 Task: Change the page zoom of Chrome to 110%.
Action: Mouse moved to (1016, 34)
Screenshot: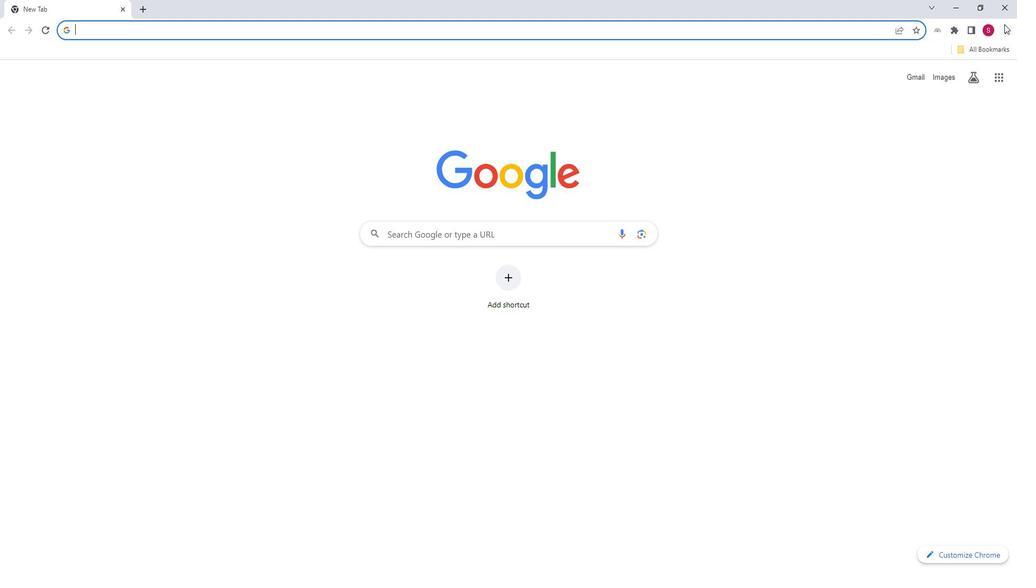 
Action: Mouse pressed left at (1016, 34)
Screenshot: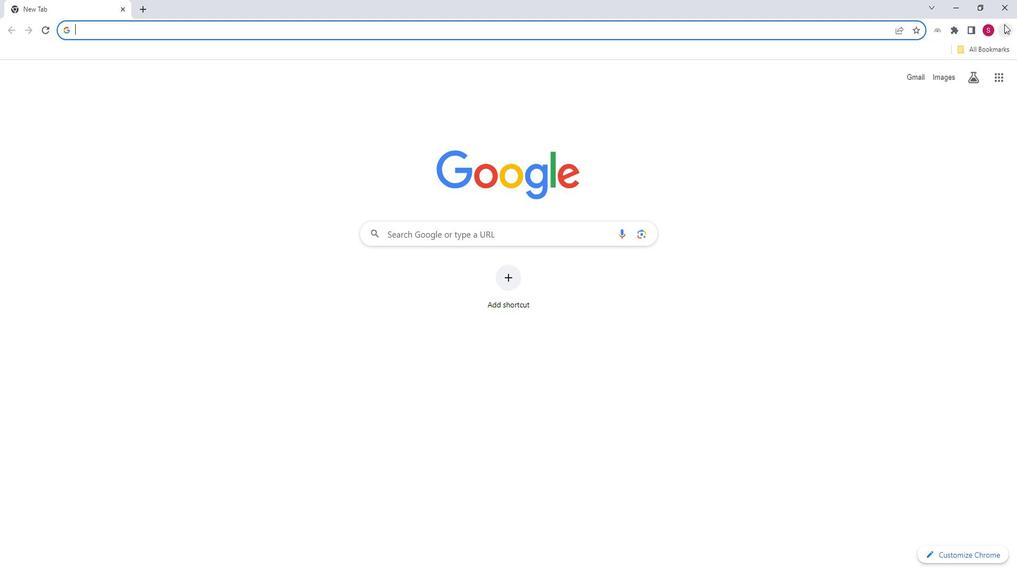 
Action: Mouse pressed left at (1016, 34)
Screenshot: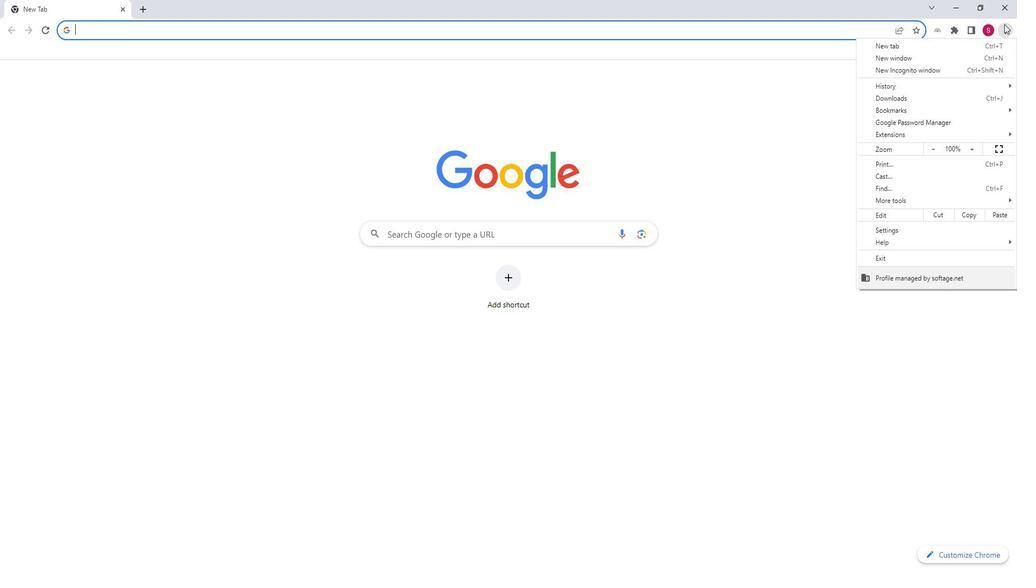 
Action: Mouse pressed left at (1016, 34)
Screenshot: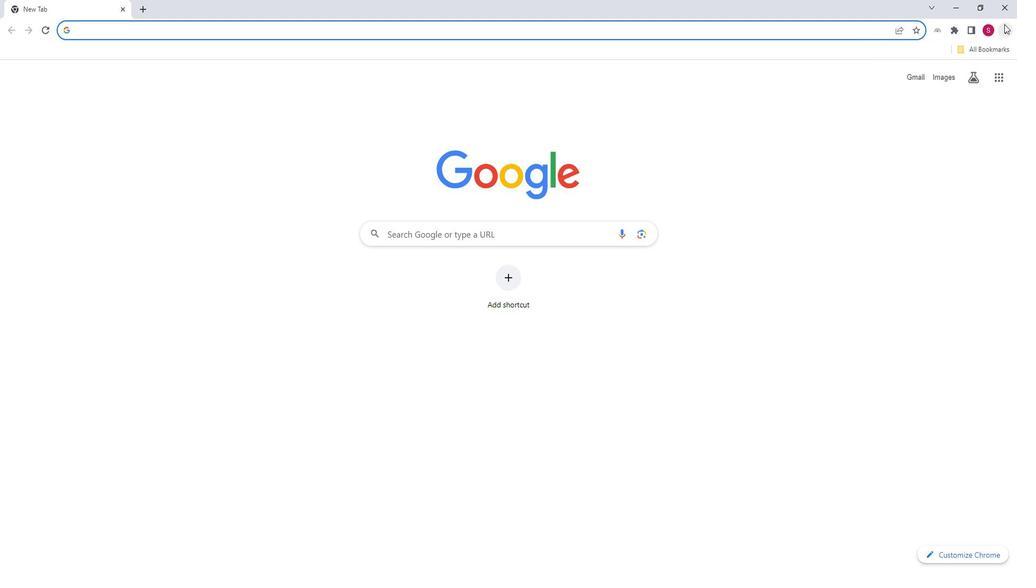 
Action: Mouse moved to (931, 228)
Screenshot: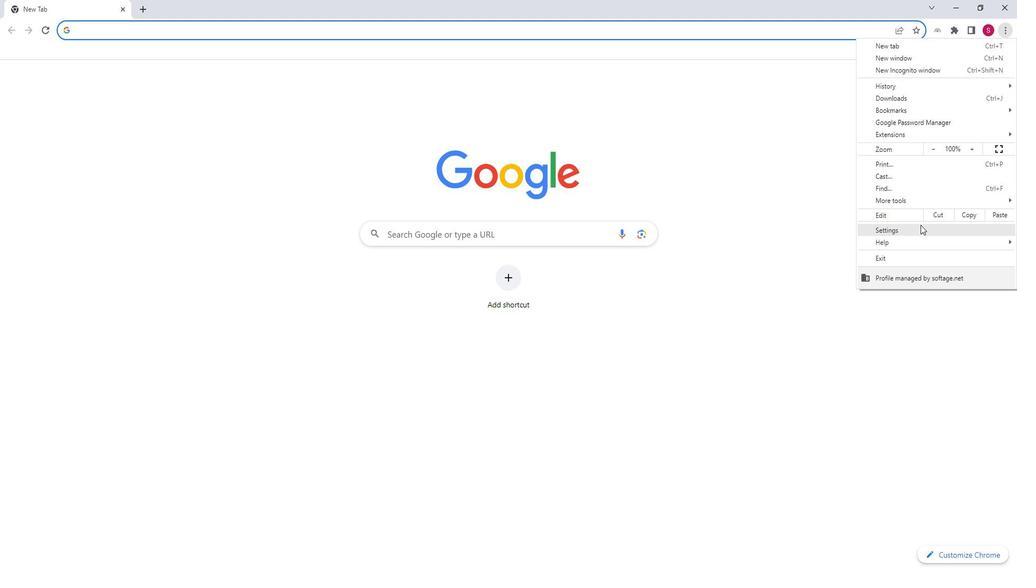 
Action: Mouse pressed left at (931, 228)
Screenshot: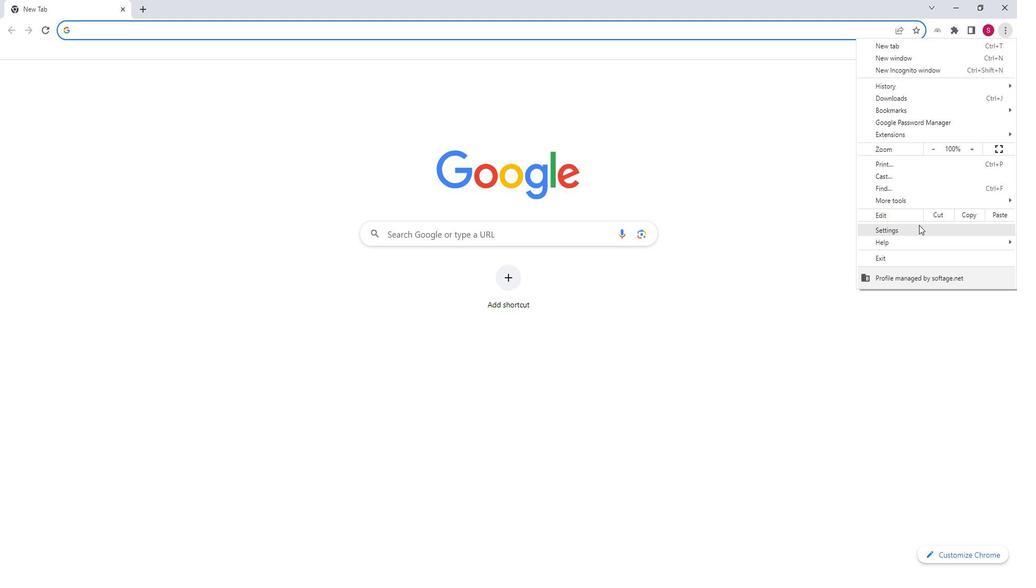 
Action: Mouse moved to (82, 177)
Screenshot: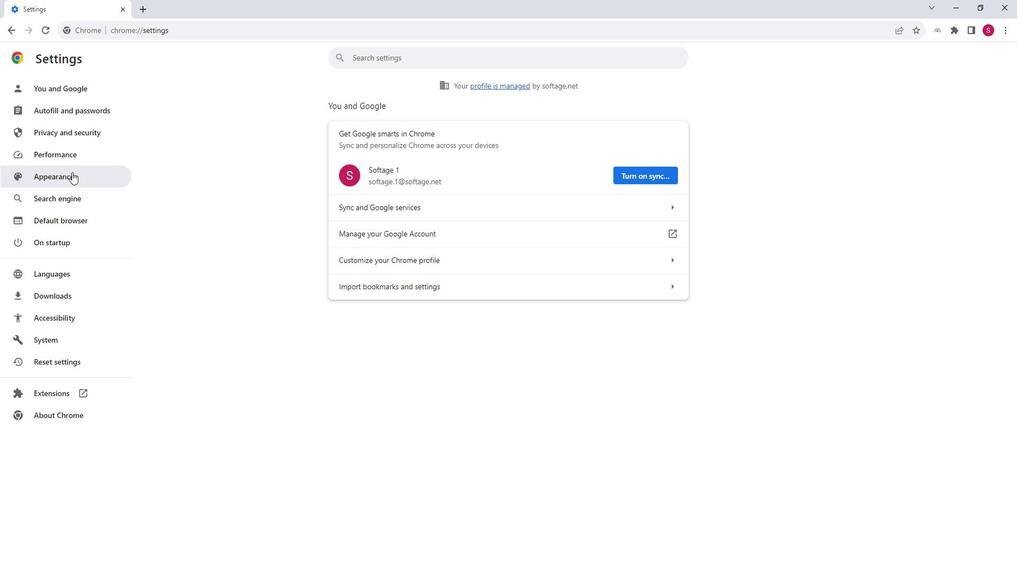 
Action: Mouse pressed left at (82, 177)
Screenshot: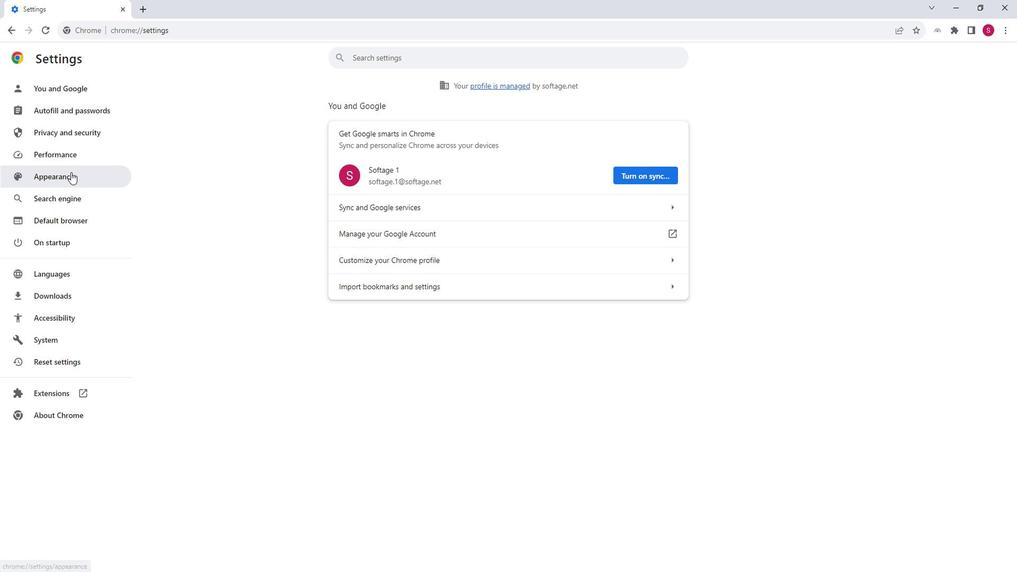 
Action: Mouse pressed left at (82, 177)
Screenshot: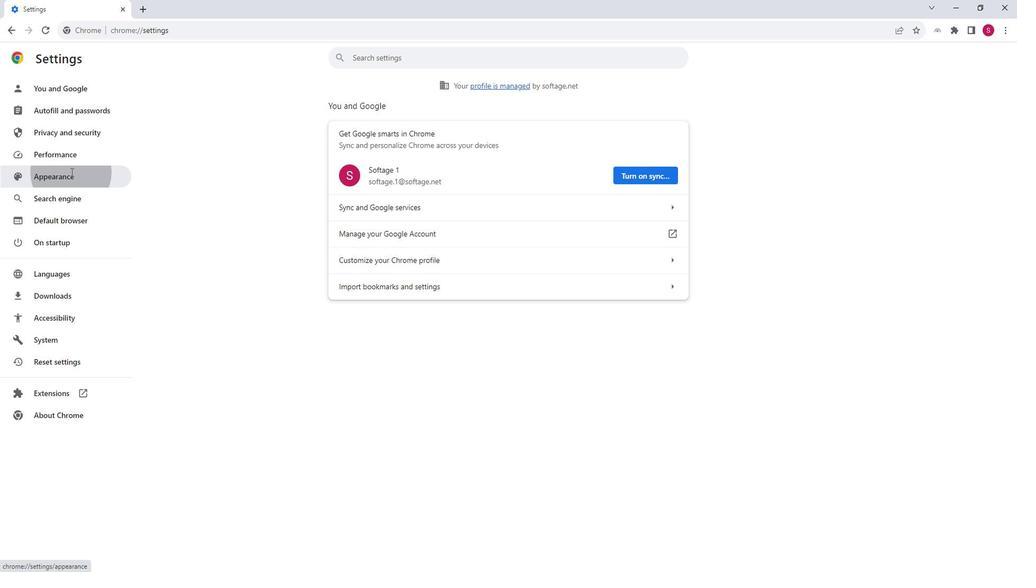 
Action: Mouse moved to (680, 394)
Screenshot: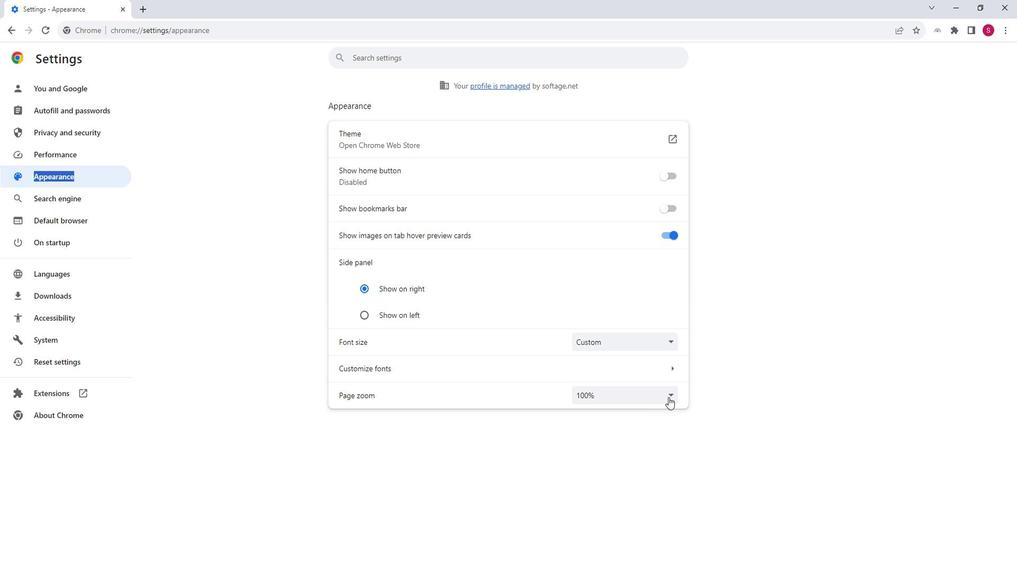 
Action: Mouse pressed left at (680, 394)
Screenshot: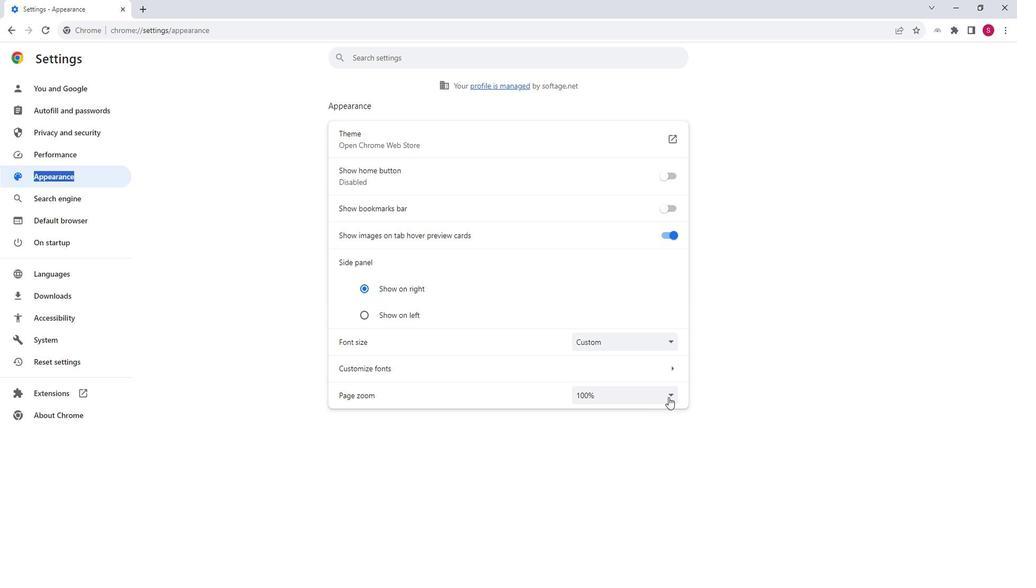 
Action: Mouse moved to (613, 289)
Screenshot: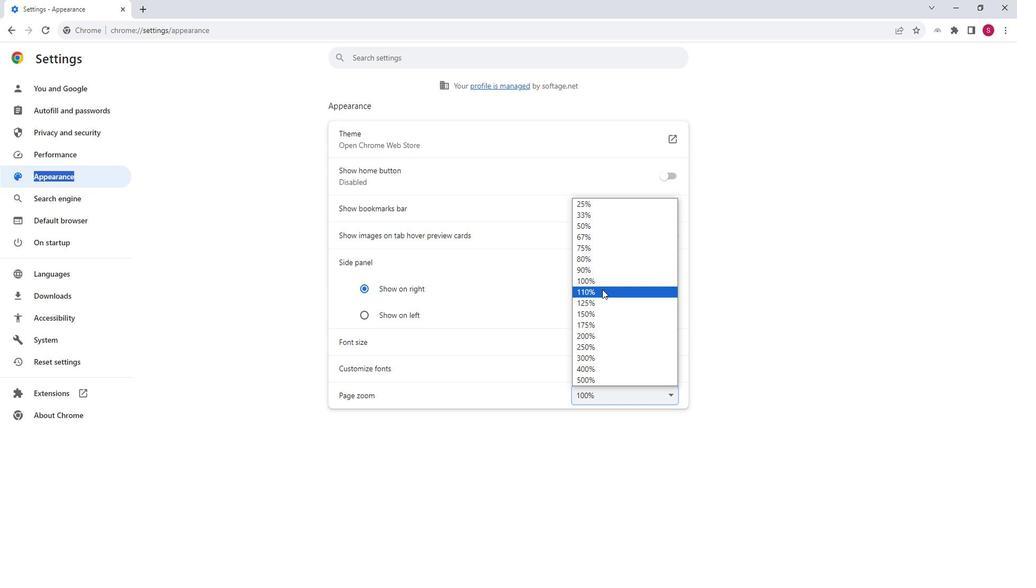 
Action: Mouse pressed left at (613, 289)
Screenshot: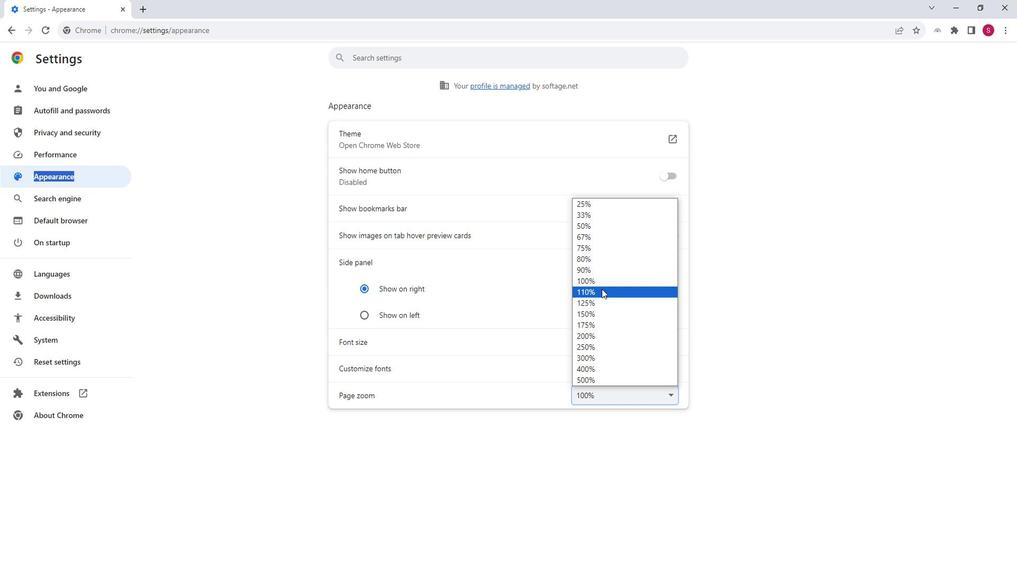 
Action: Mouse pressed left at (613, 289)
Screenshot: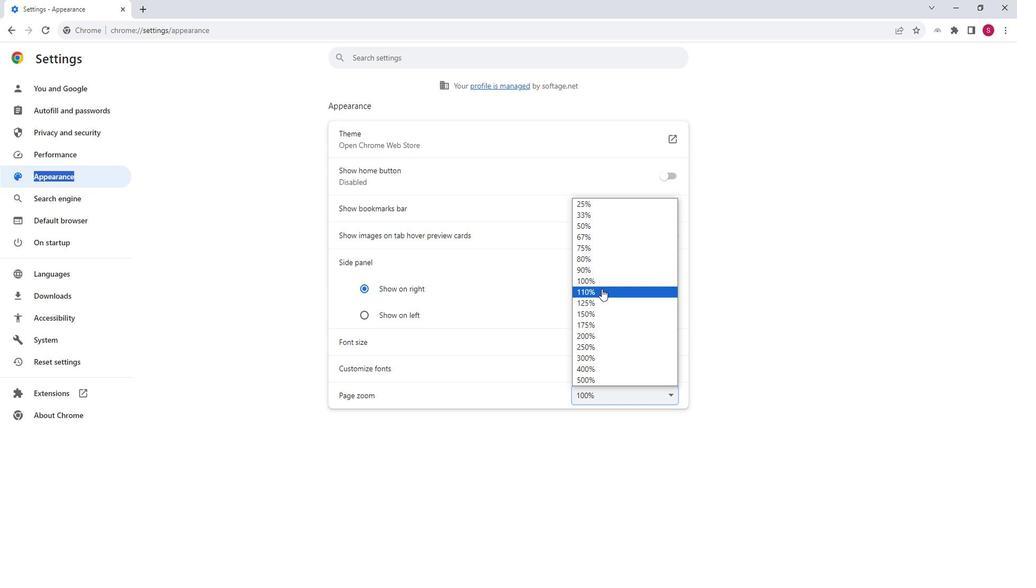 
